 Task: Search for a contact with the last name 'Smith' and primary phone number '9899344968'.
Action: Mouse moved to (17, 113)
Screenshot: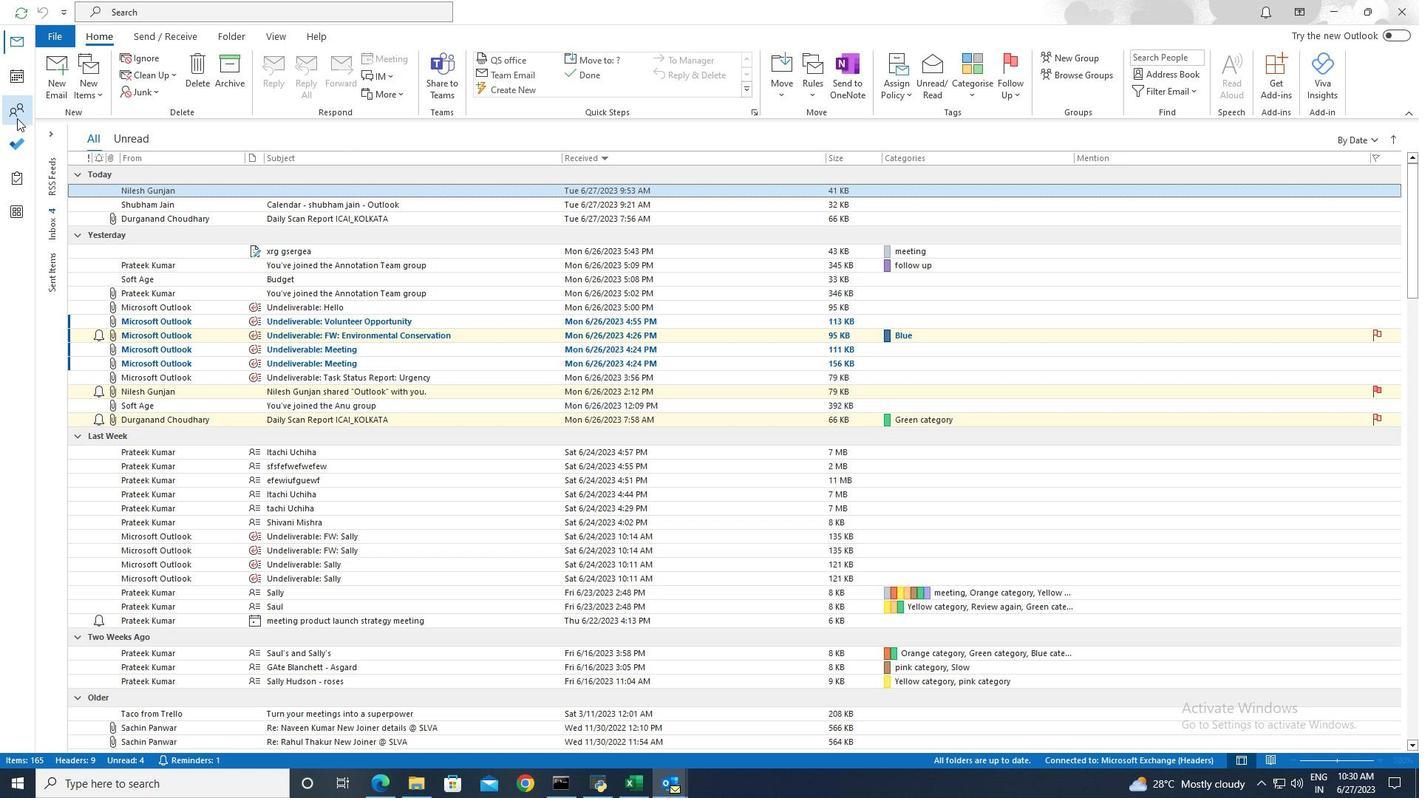 
Action: Mouse pressed left at (17, 113)
Screenshot: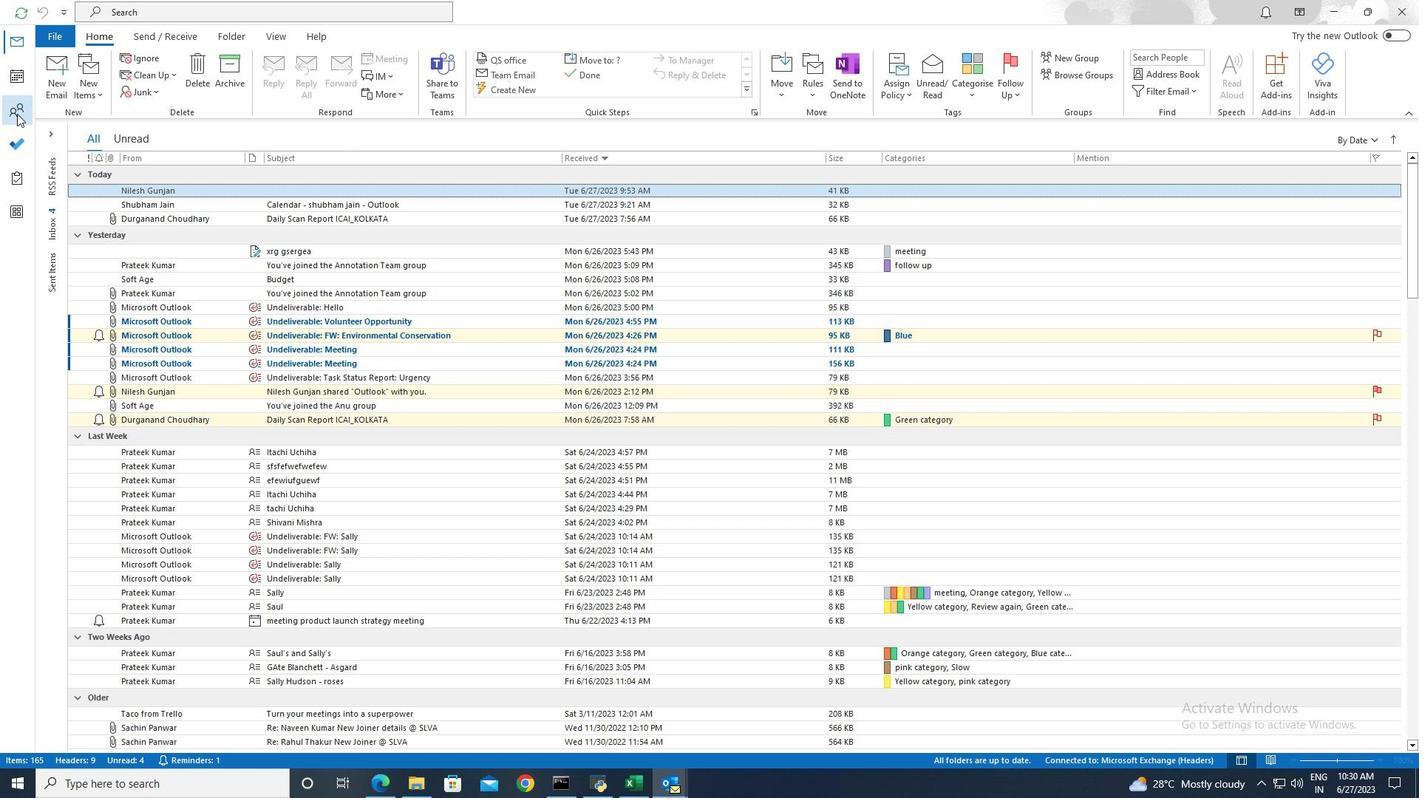 
Action: Mouse moved to (401, 11)
Screenshot: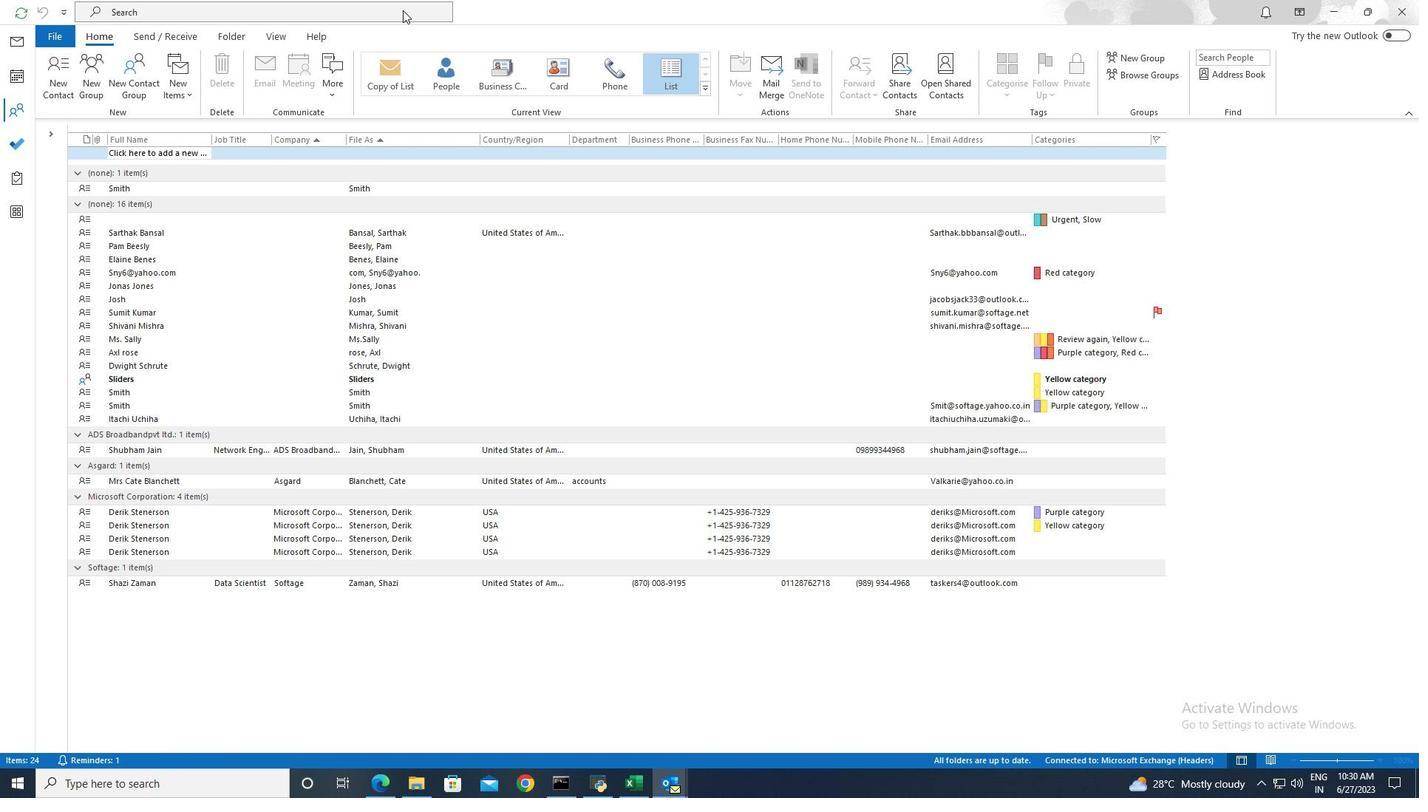 
Action: Mouse pressed left at (401, 11)
Screenshot: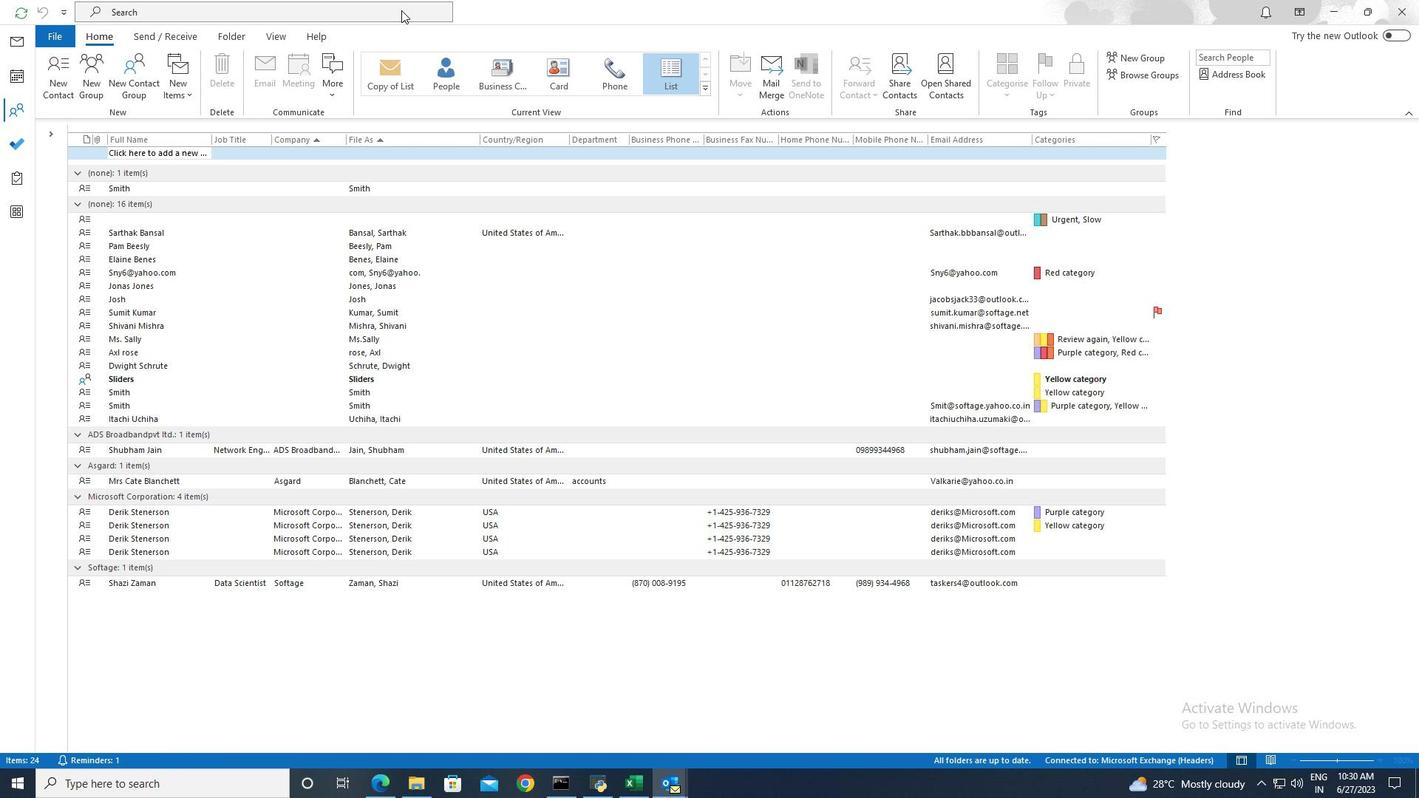 
Action: Mouse moved to (505, 13)
Screenshot: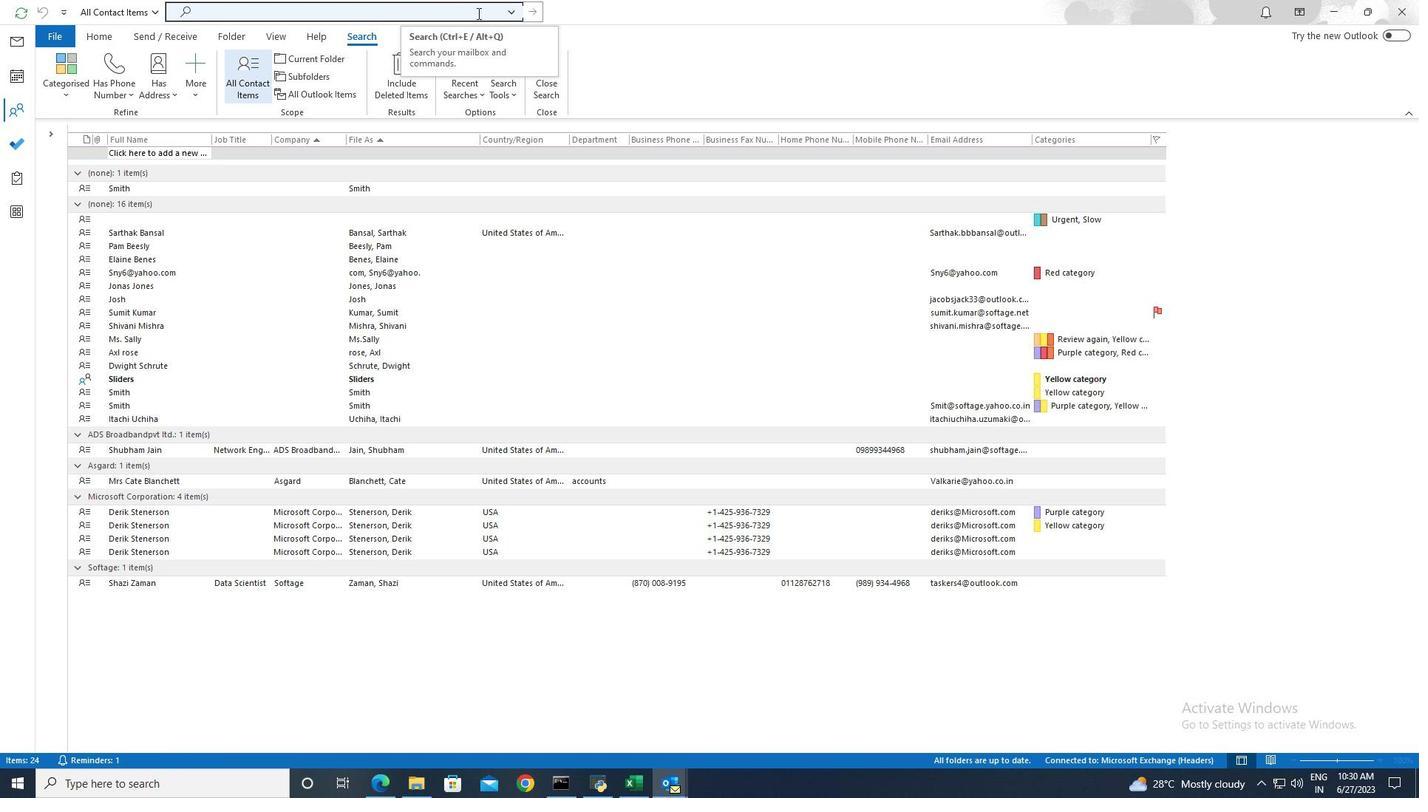 
Action: Mouse pressed left at (505, 13)
Screenshot: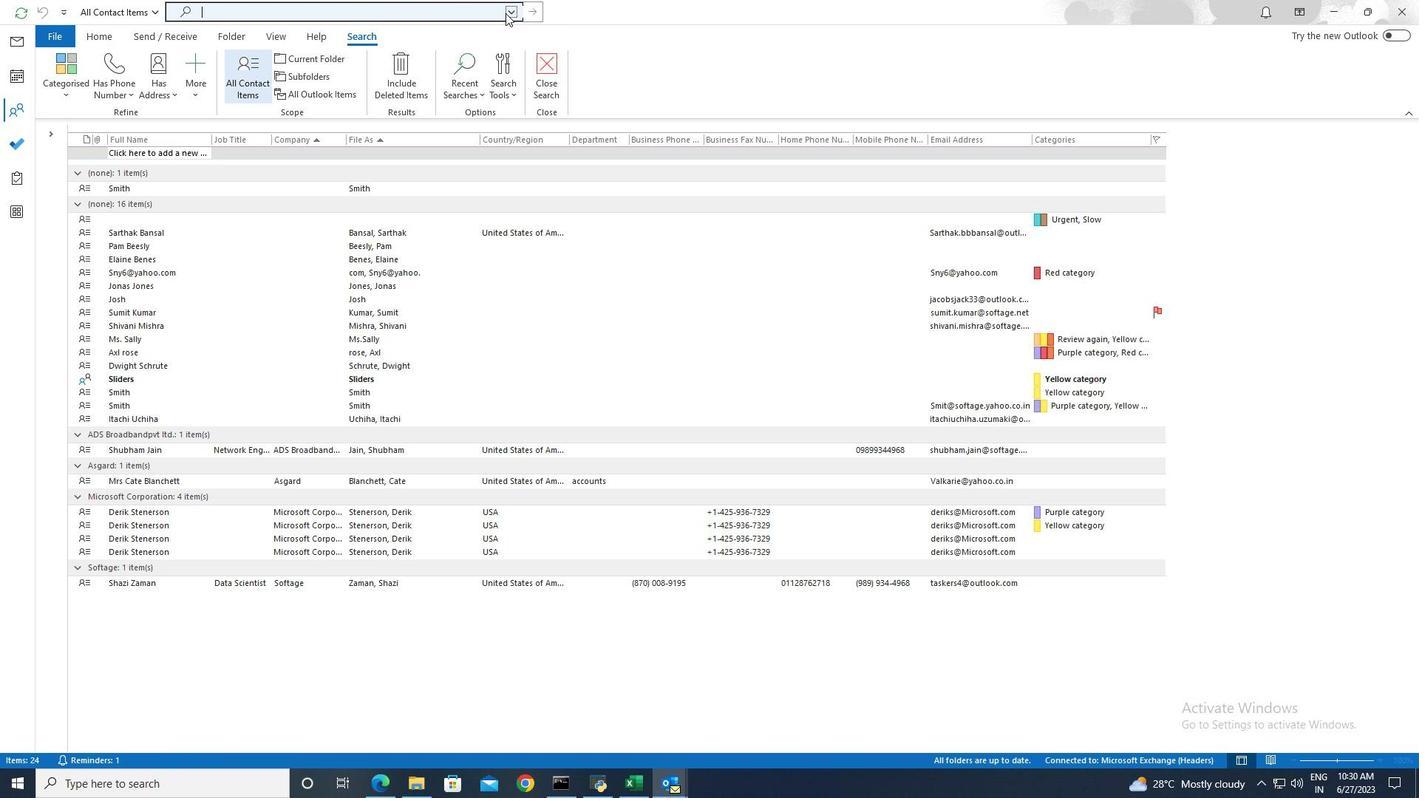 
Action: Mouse moved to (257, 444)
Screenshot: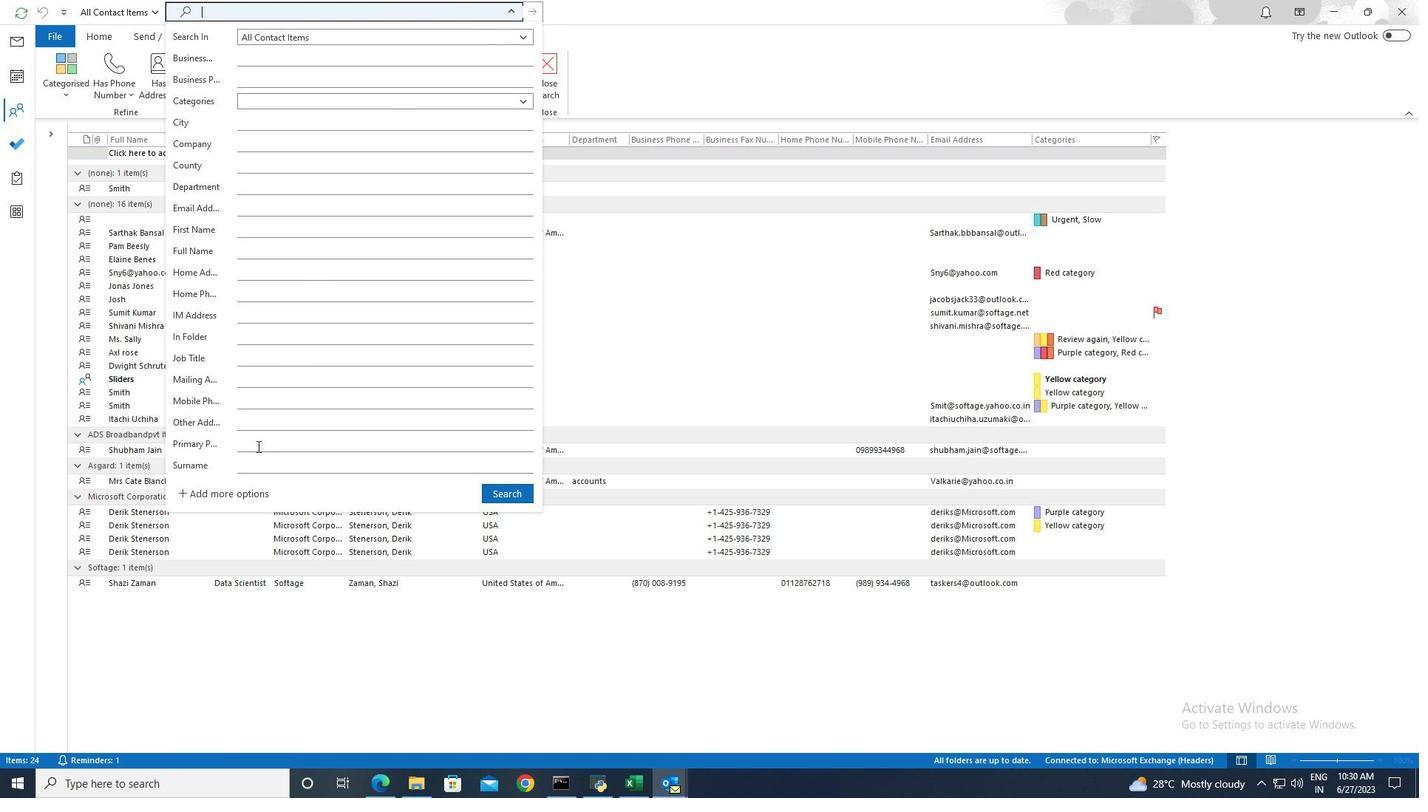 
Action: Mouse pressed left at (257, 444)
Screenshot: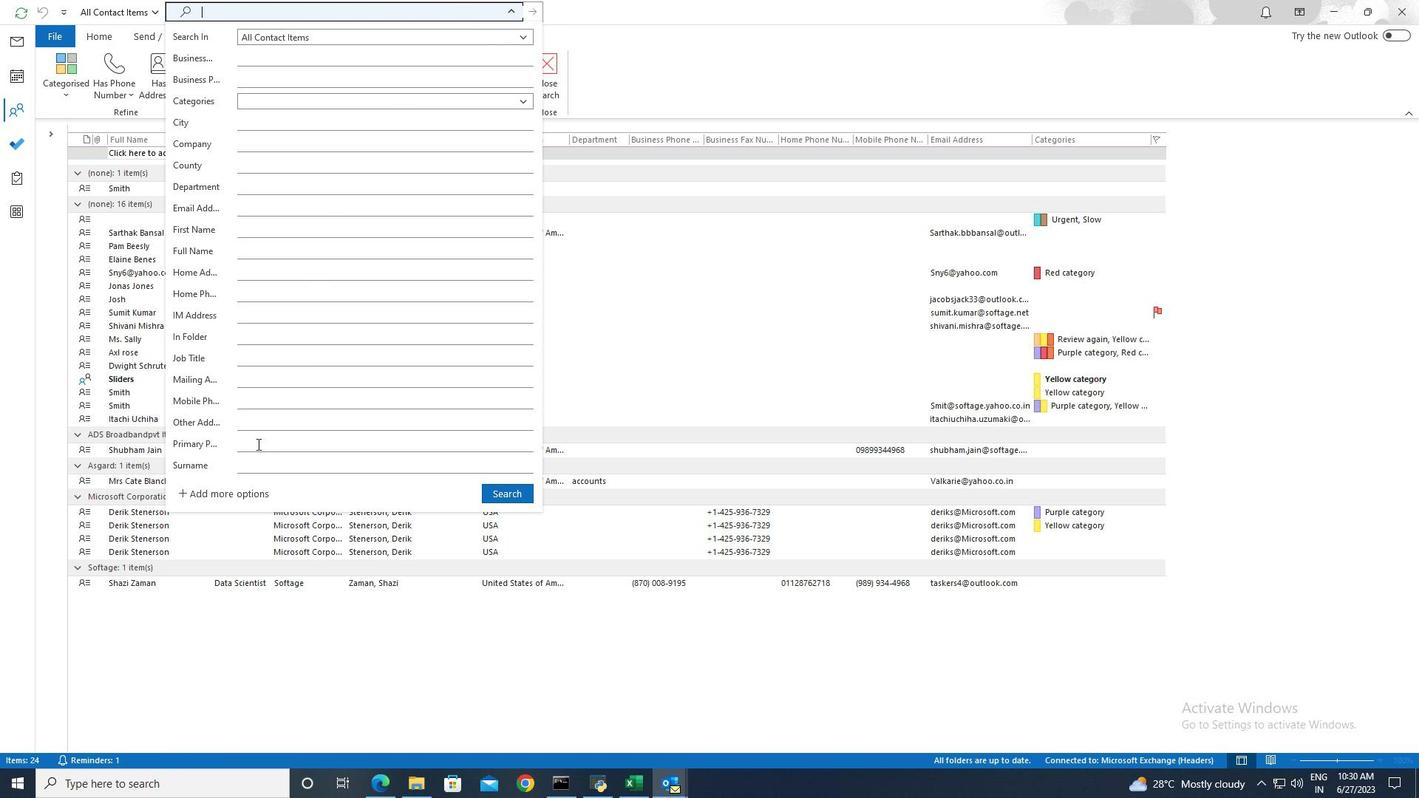 
Action: Key pressed 9899344968
Screenshot: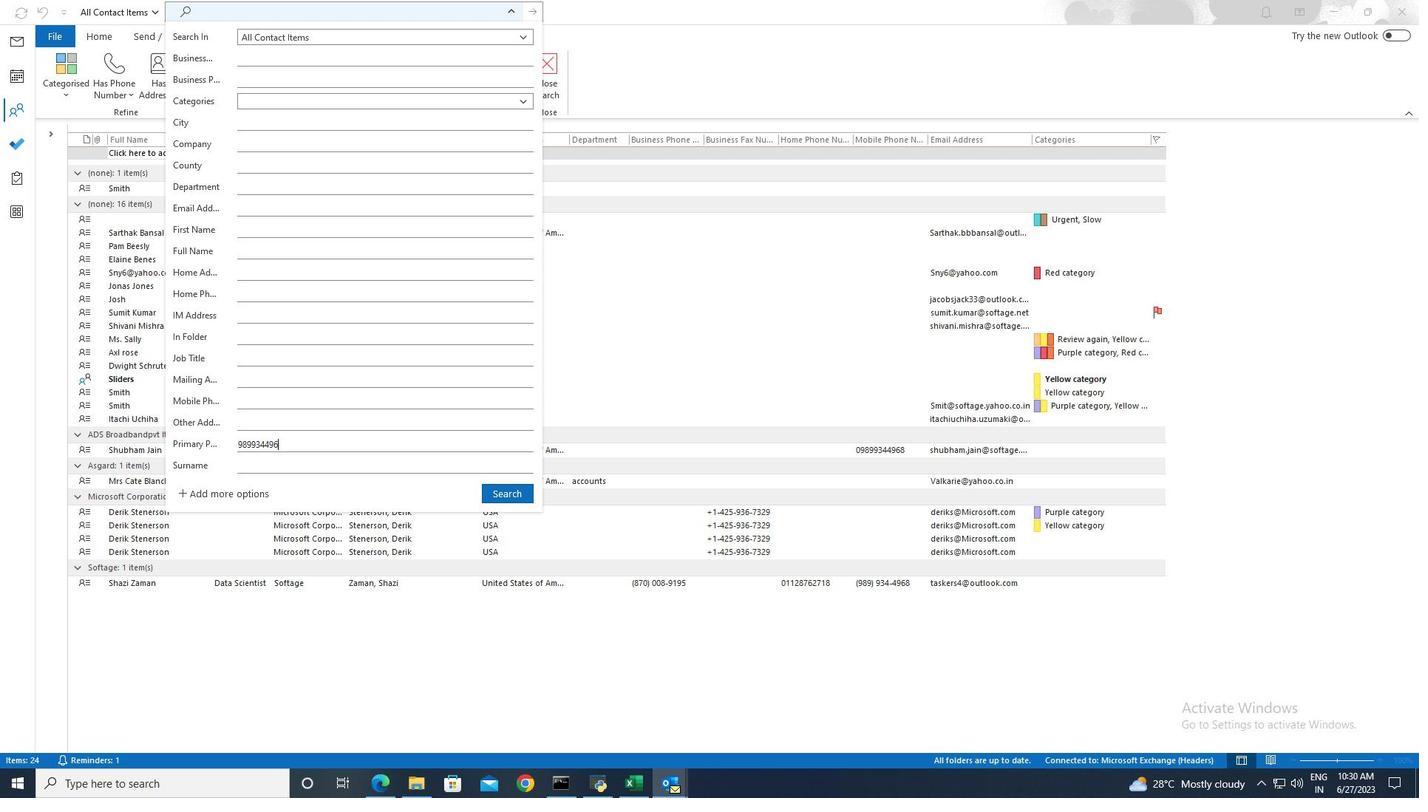 
Action: Mouse moved to (490, 495)
Screenshot: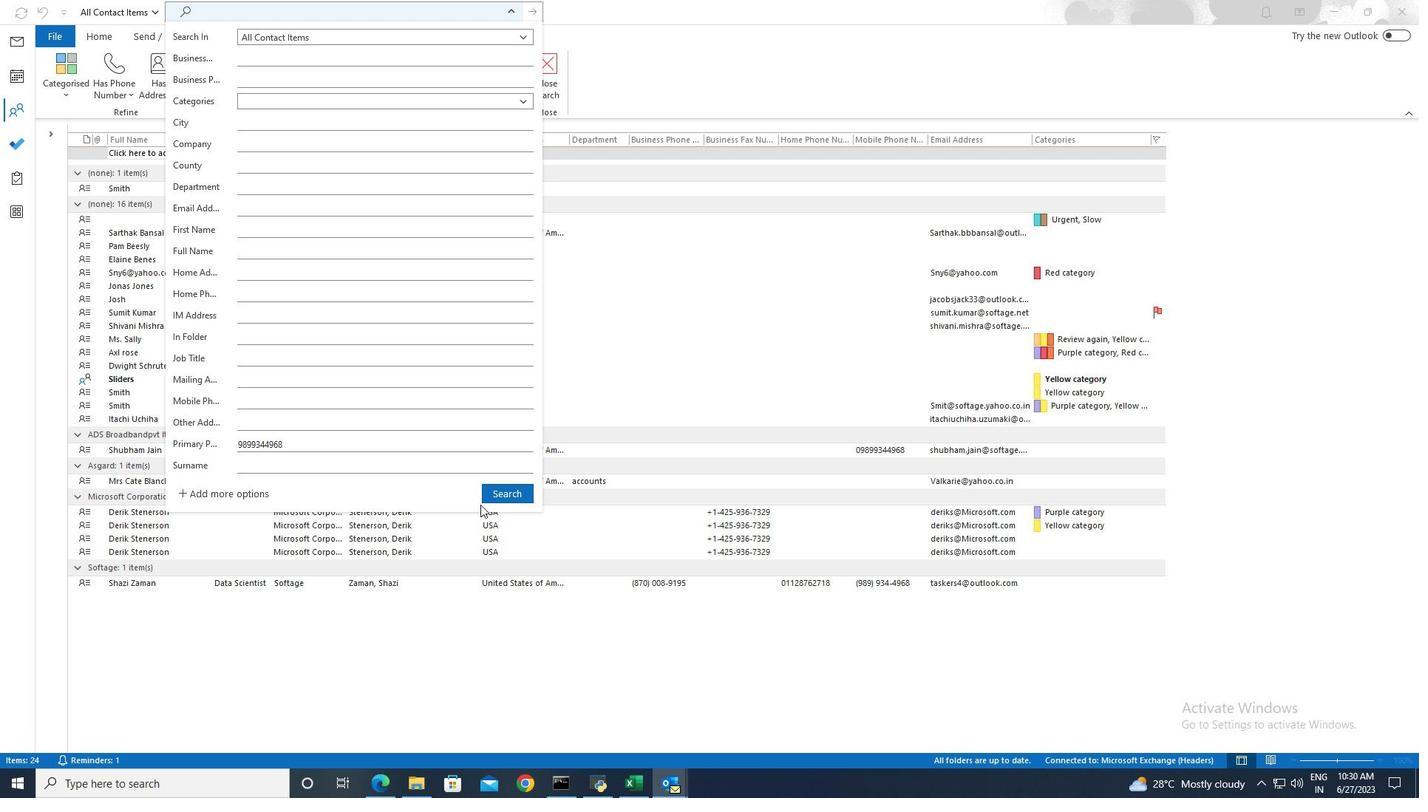 
Action: Mouse pressed left at (490, 495)
Screenshot: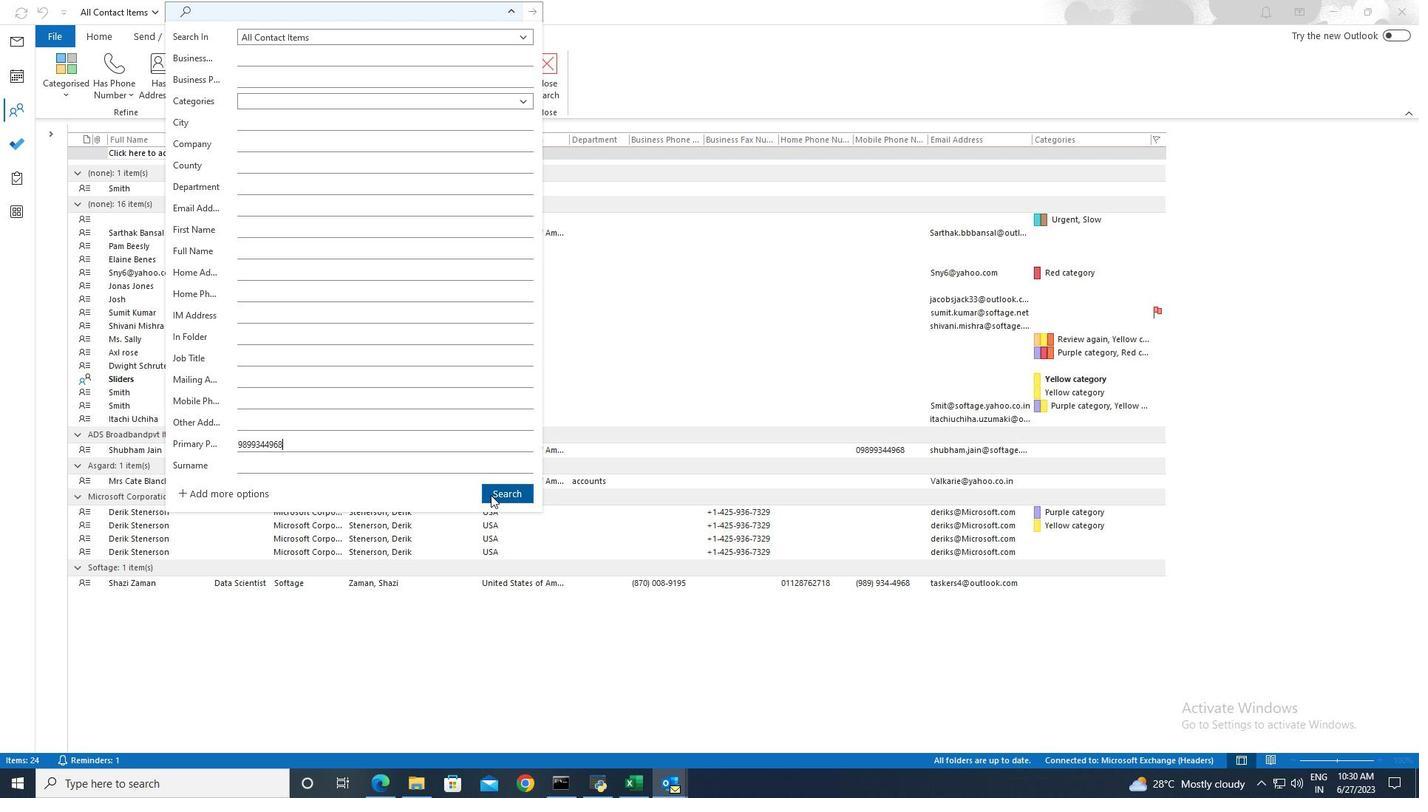 
